 Task: Create a due date automation trigger when advanced on, on the monday after a card is due add dates due in less than 1 days at 11:00 AM.
Action: Mouse moved to (925, 68)
Screenshot: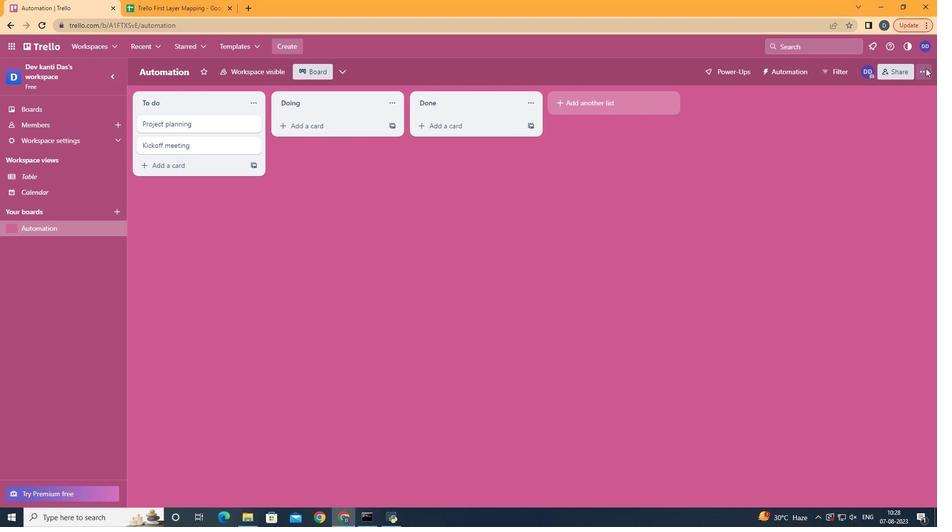 
Action: Mouse pressed left at (925, 68)
Screenshot: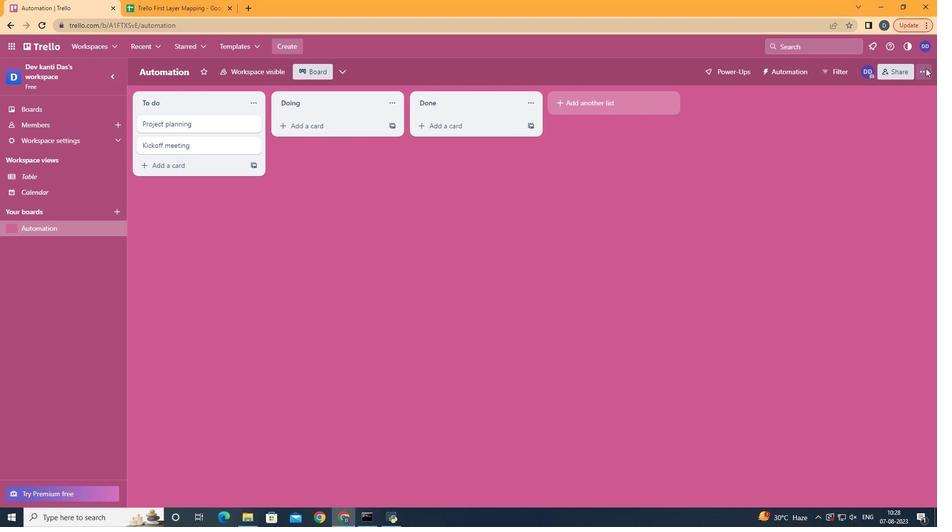 
Action: Mouse moved to (878, 202)
Screenshot: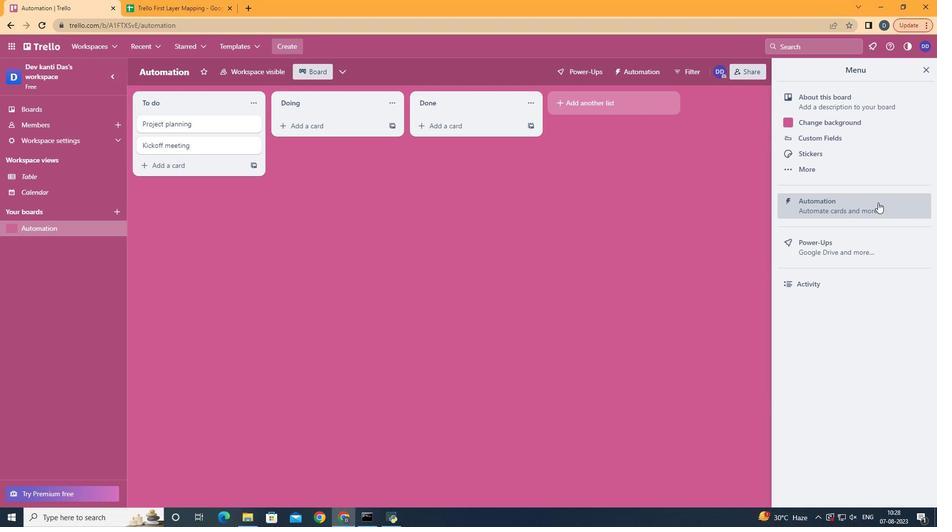 
Action: Mouse pressed left at (878, 202)
Screenshot: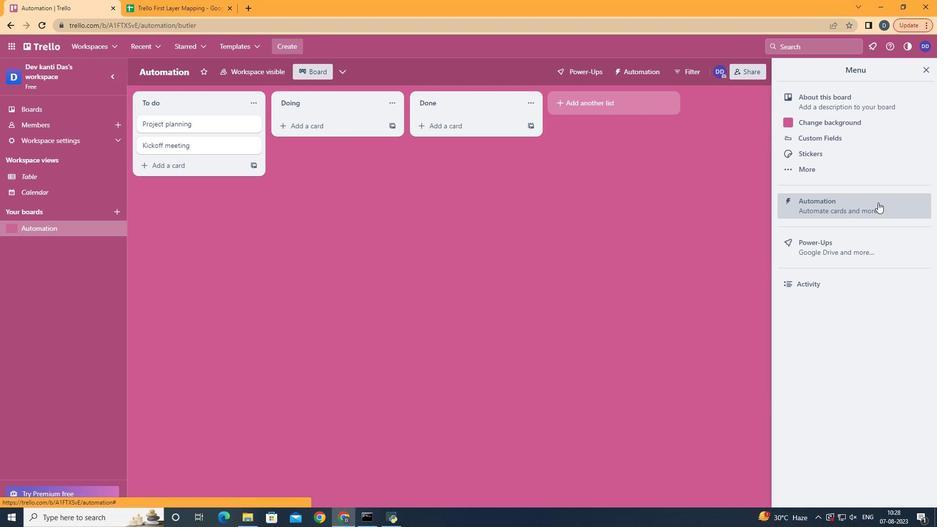 
Action: Mouse moved to (180, 196)
Screenshot: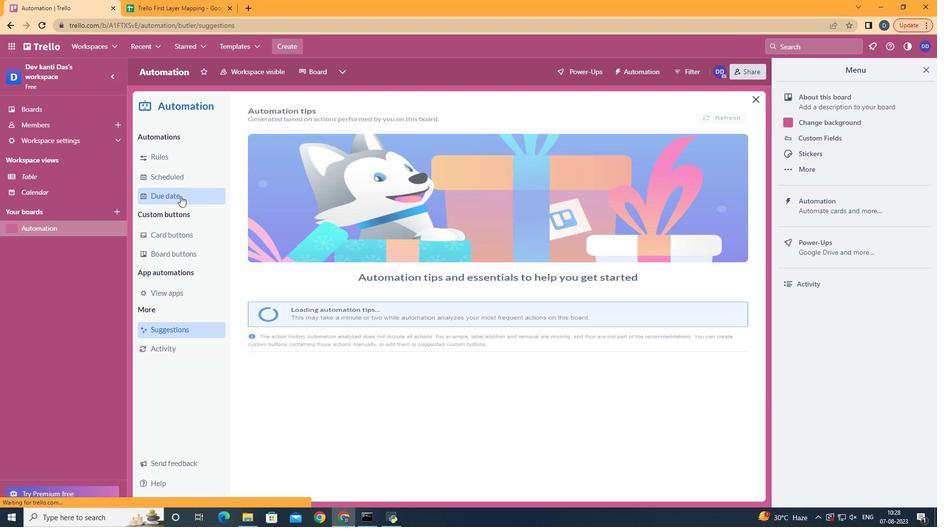 
Action: Mouse pressed left at (180, 196)
Screenshot: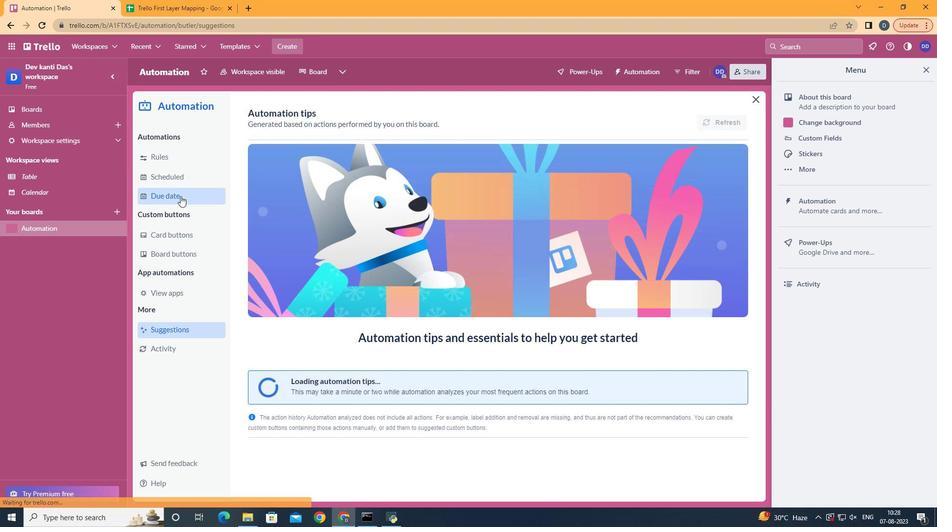 
Action: Mouse moved to (682, 119)
Screenshot: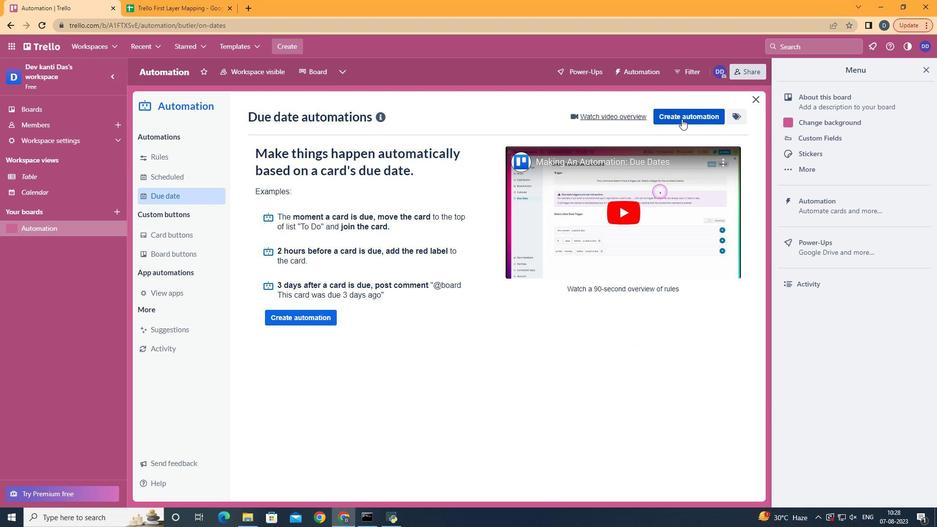
Action: Mouse pressed left at (682, 119)
Screenshot: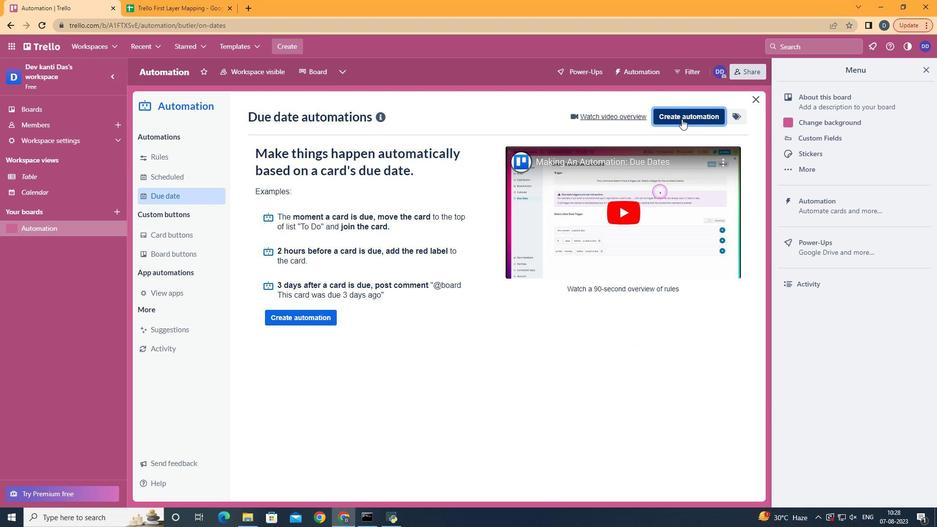 
Action: Mouse moved to (498, 206)
Screenshot: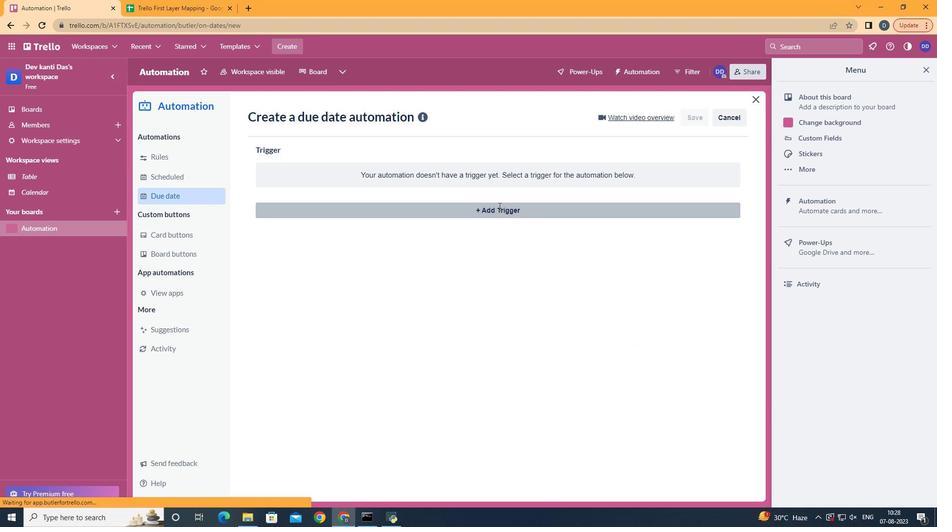
Action: Mouse pressed left at (498, 206)
Screenshot: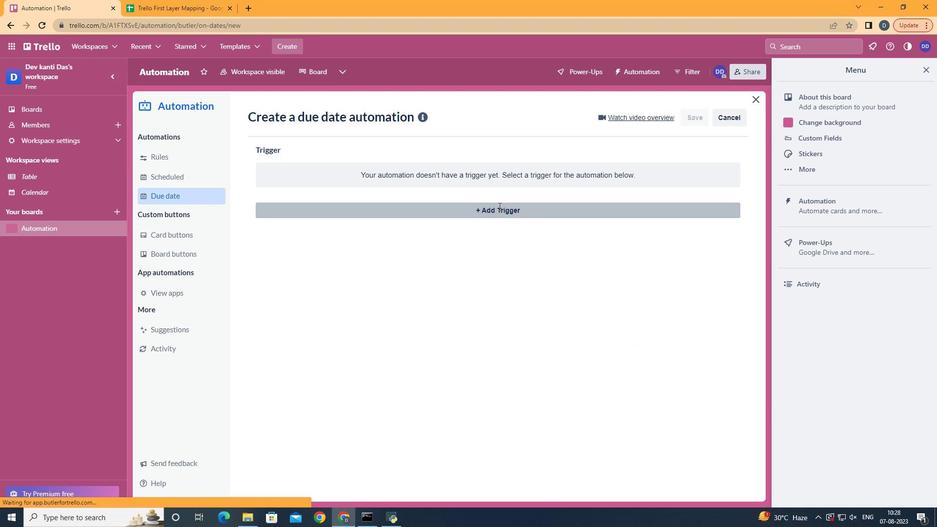 
Action: Mouse moved to (311, 250)
Screenshot: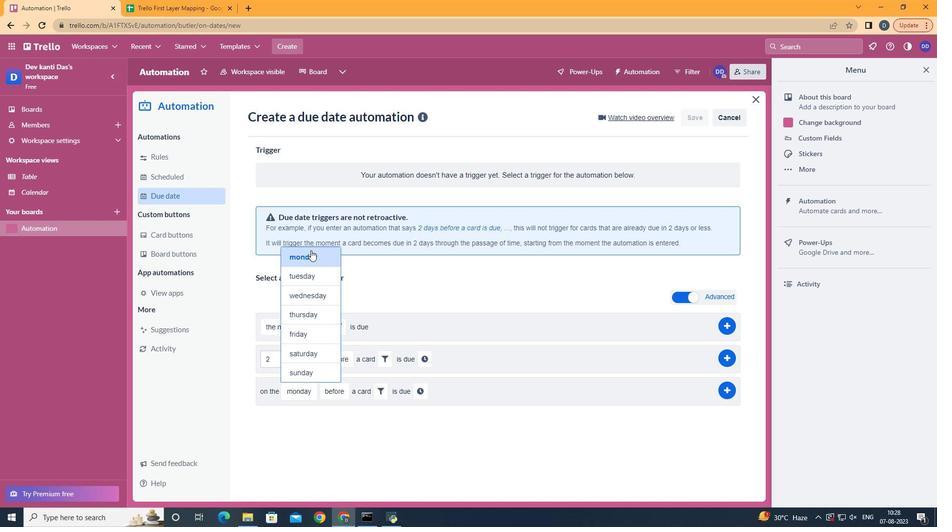 
Action: Mouse pressed left at (311, 250)
Screenshot: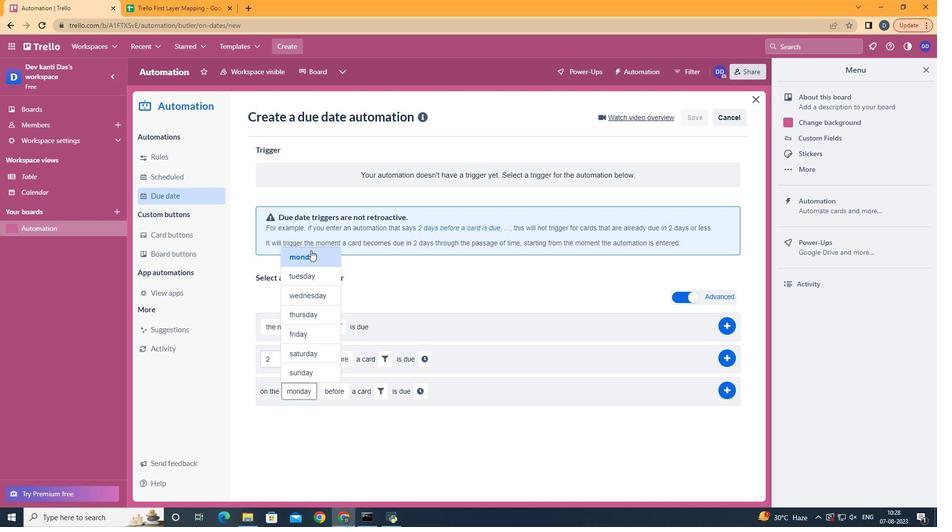 
Action: Mouse moved to (343, 427)
Screenshot: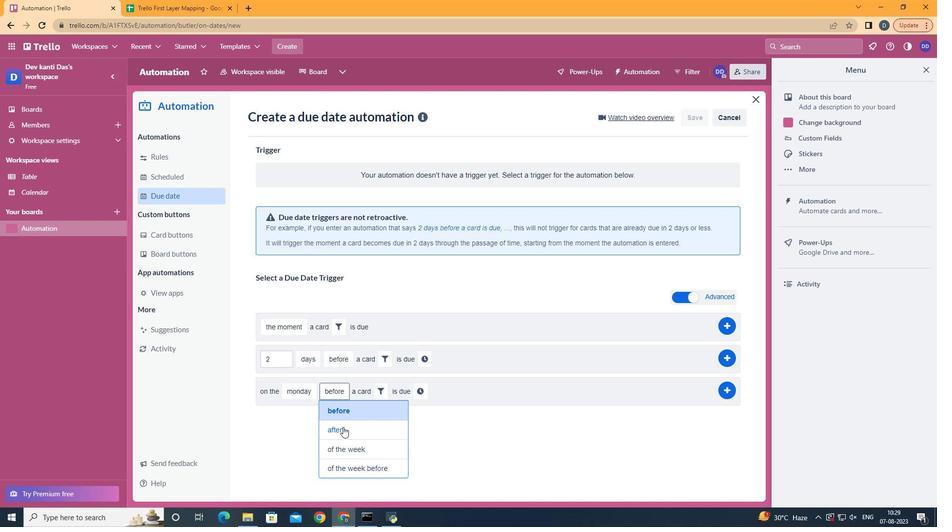 
Action: Mouse pressed left at (343, 427)
Screenshot: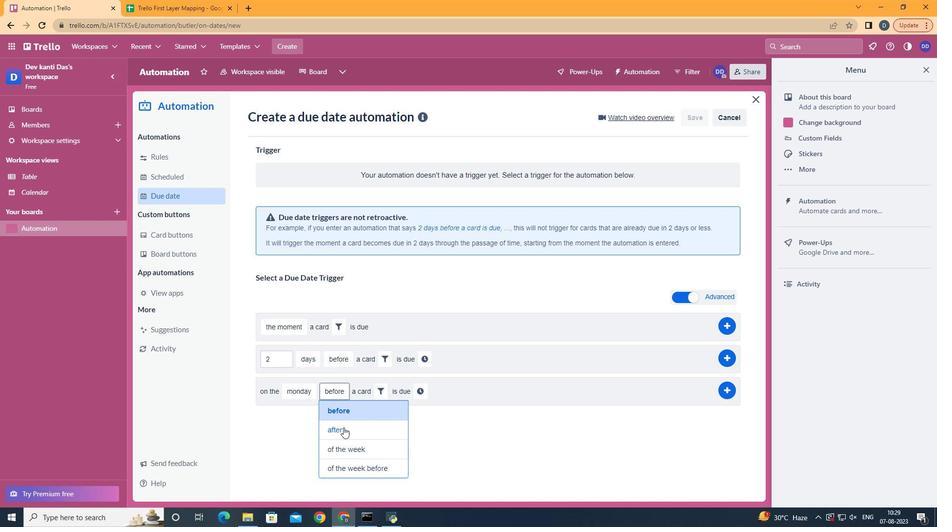 
Action: Mouse moved to (380, 392)
Screenshot: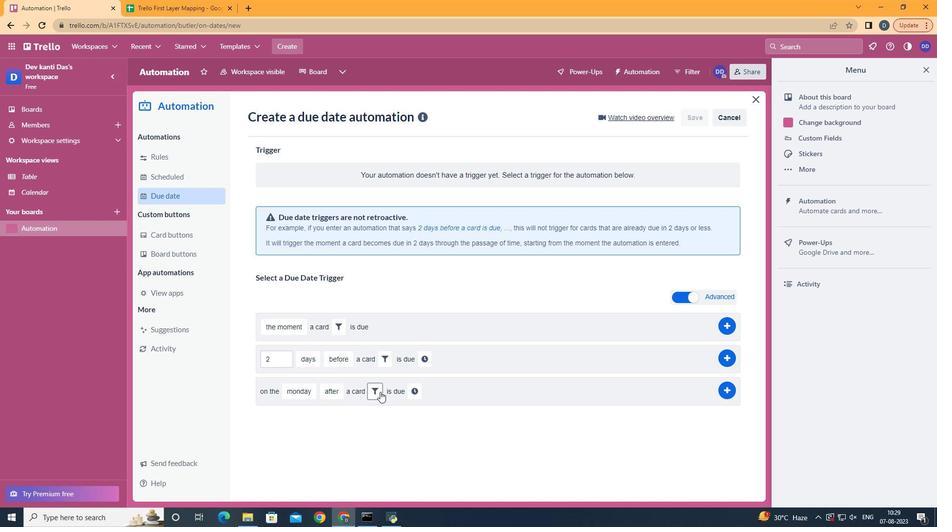
Action: Mouse pressed left at (380, 392)
Screenshot: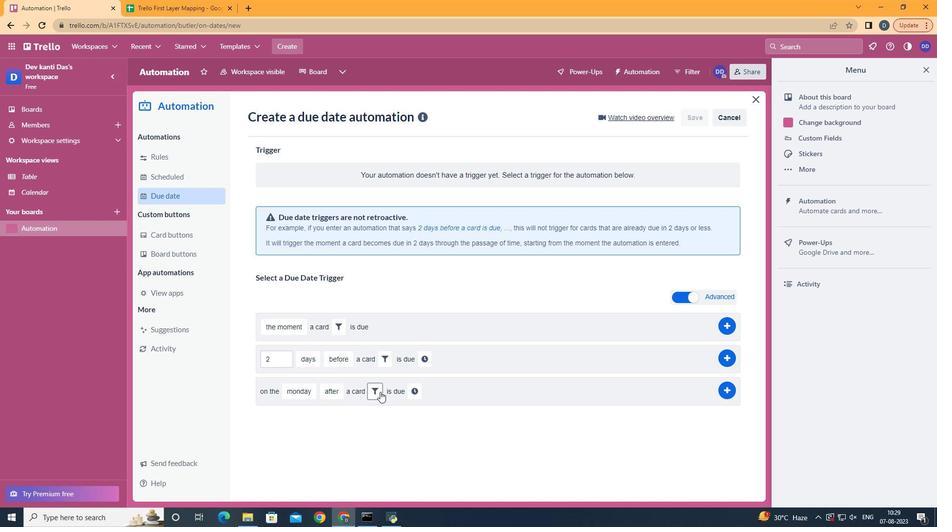 
Action: Mouse moved to (419, 422)
Screenshot: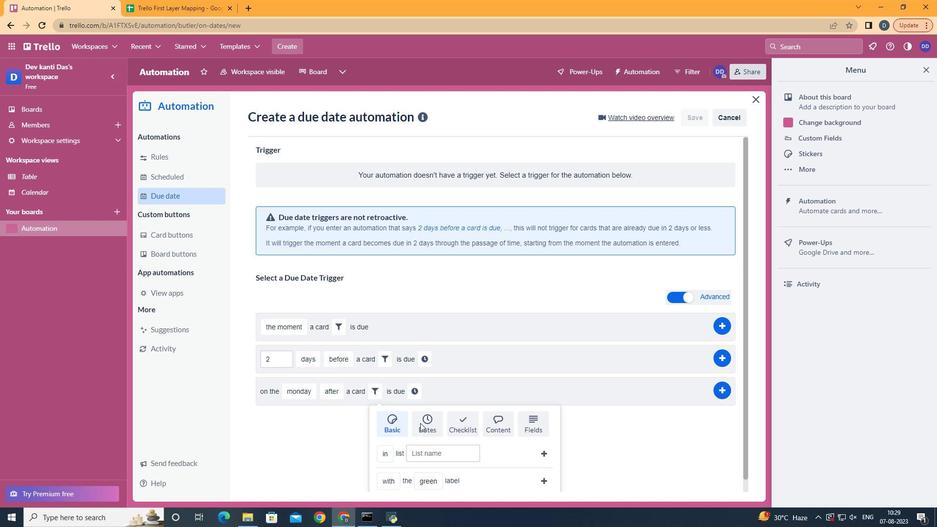 
Action: Mouse pressed left at (419, 422)
Screenshot: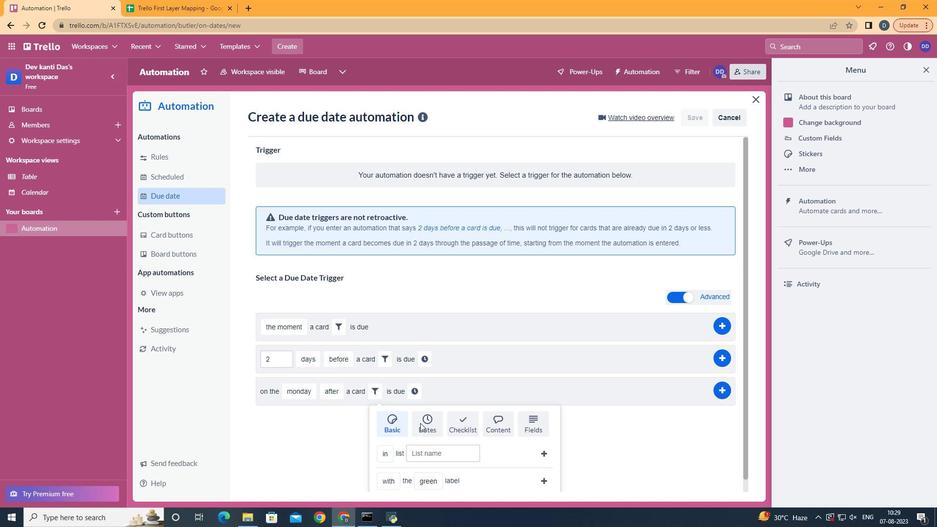 
Action: Mouse moved to (420, 423)
Screenshot: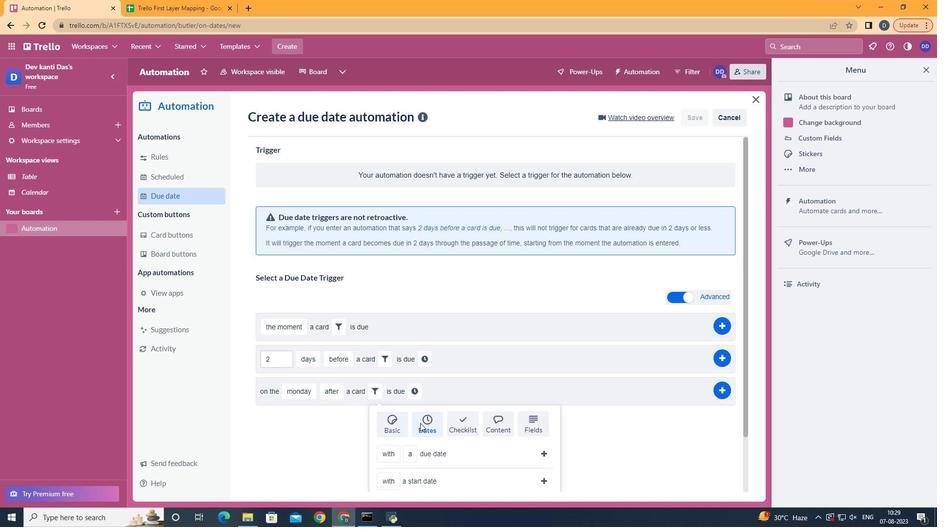 
Action: Mouse scrolled (420, 422) with delta (0, 0)
Screenshot: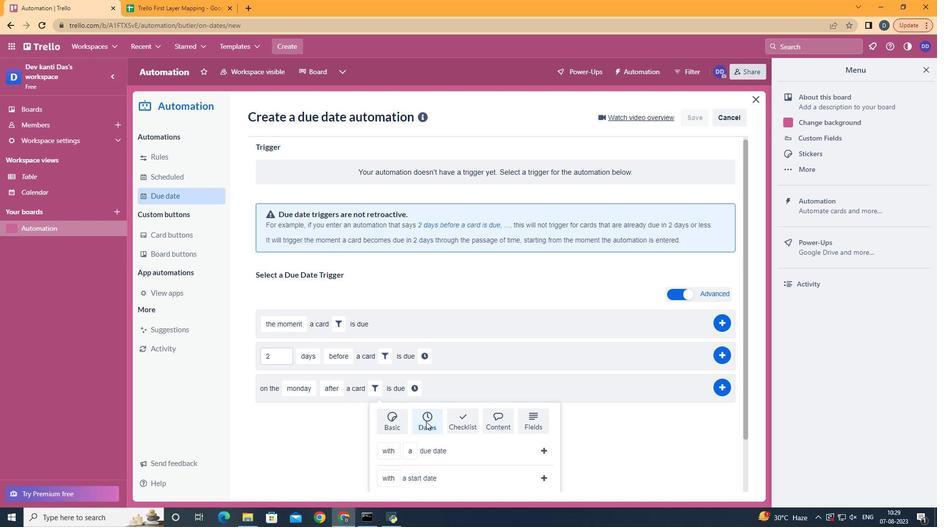 
Action: Mouse scrolled (420, 422) with delta (0, 0)
Screenshot: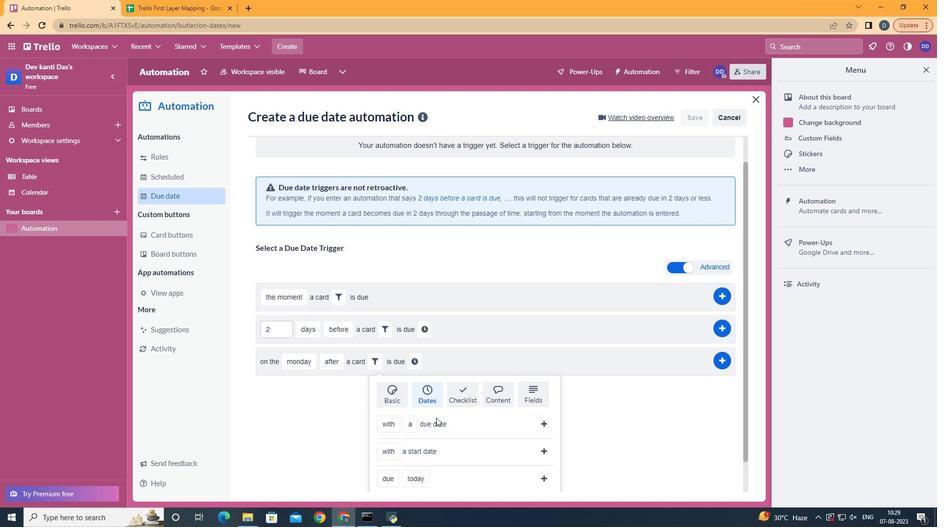 
Action: Mouse scrolled (420, 422) with delta (0, 0)
Screenshot: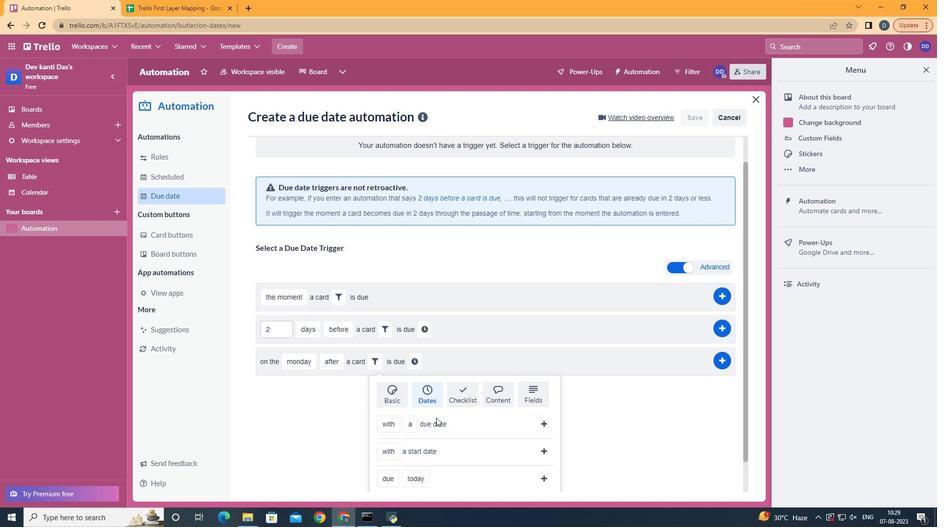 
Action: Mouse scrolled (420, 422) with delta (0, 0)
Screenshot: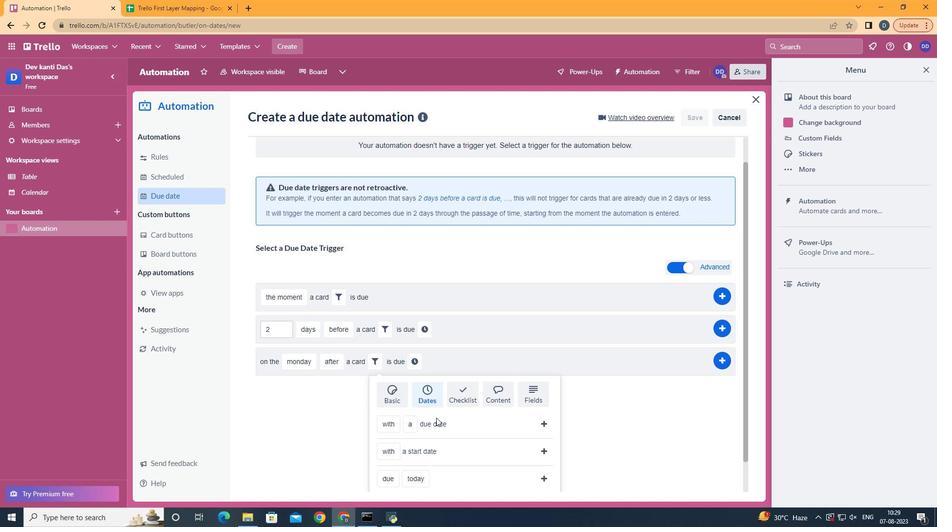 
Action: Mouse moved to (426, 421)
Screenshot: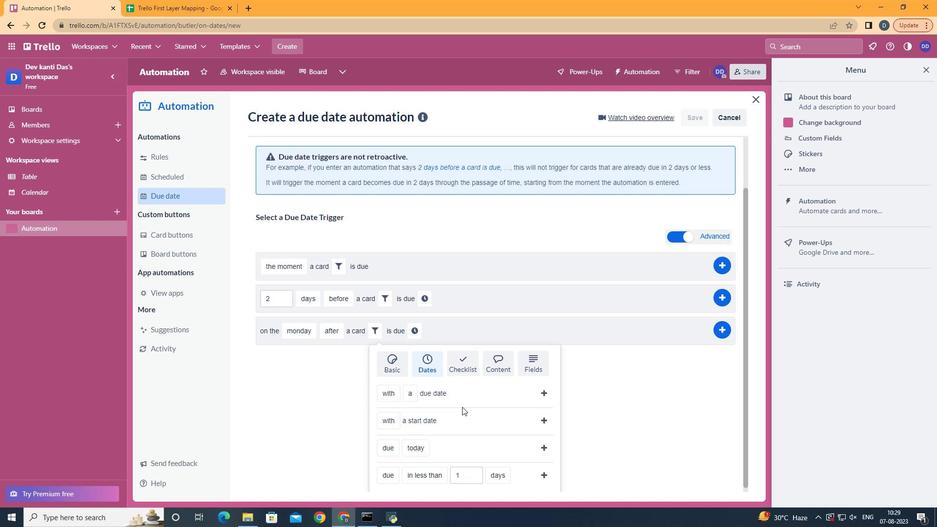
Action: Mouse scrolled (426, 421) with delta (0, 0)
Screenshot: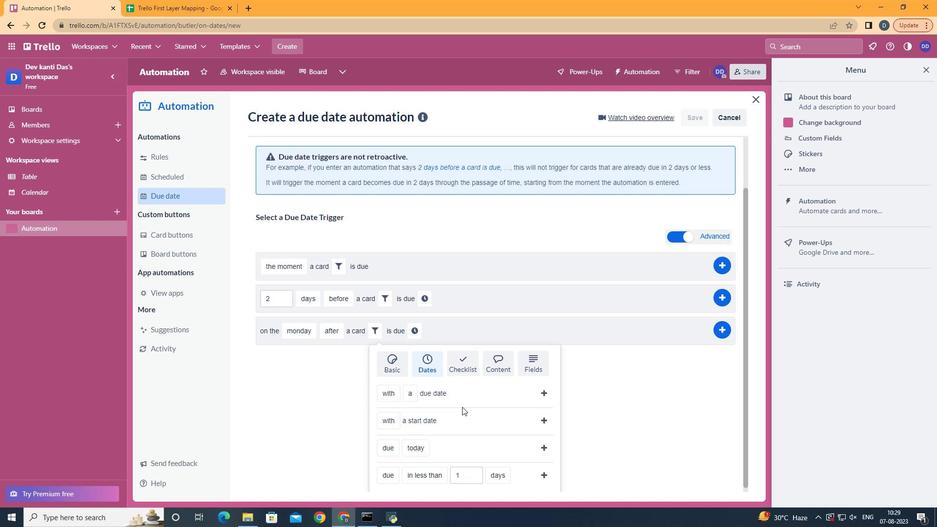 
Action: Mouse moved to (396, 427)
Screenshot: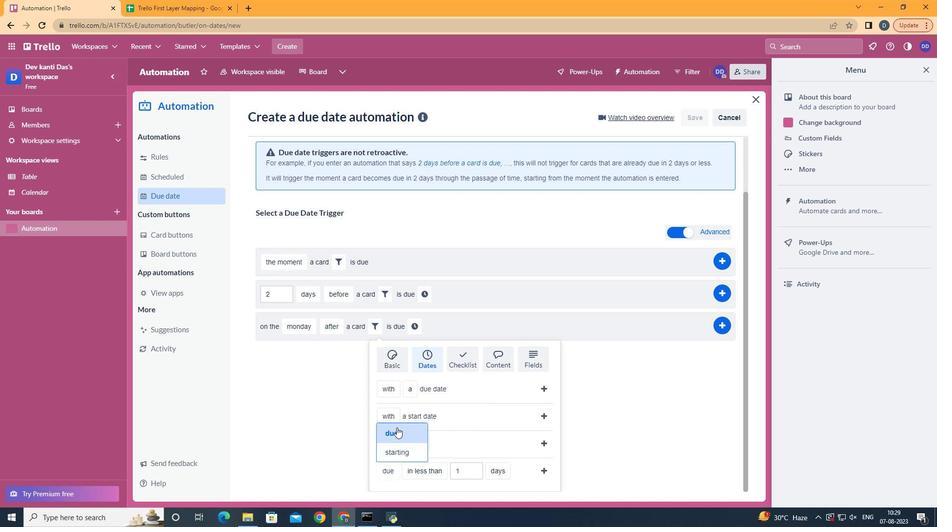 
Action: Mouse pressed left at (396, 427)
Screenshot: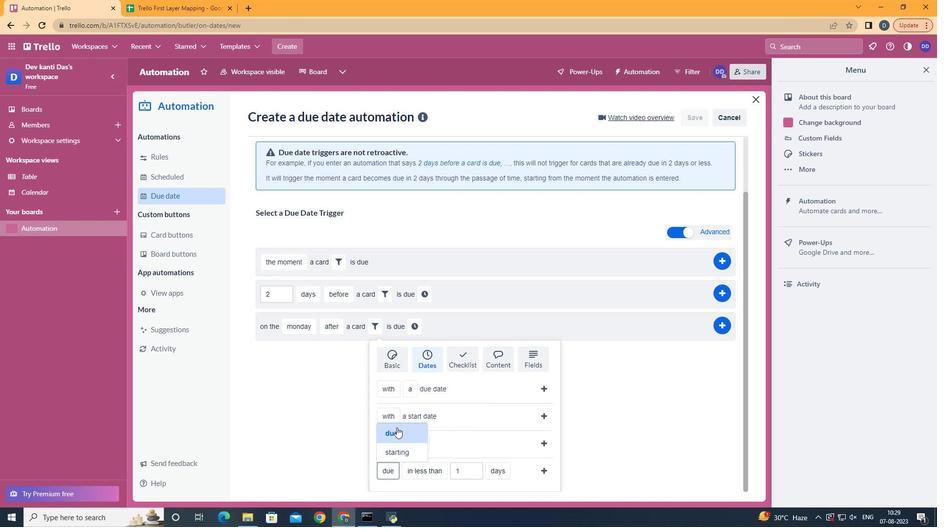 
Action: Mouse moved to (440, 386)
Screenshot: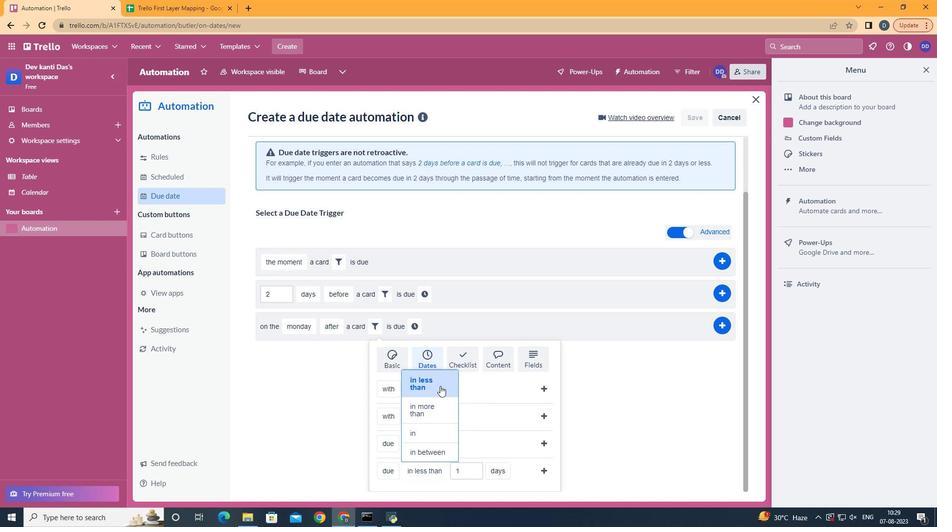 
Action: Mouse pressed left at (440, 386)
Screenshot: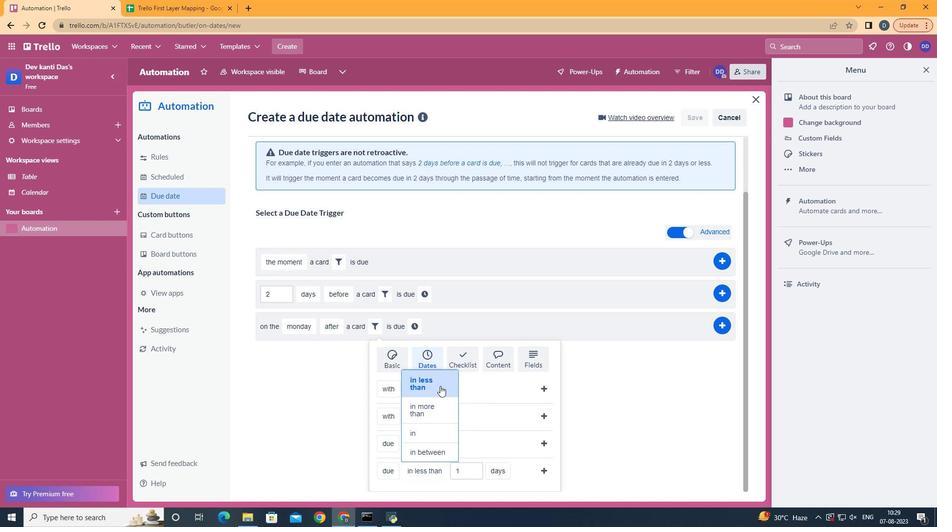 
Action: Mouse moved to (515, 430)
Screenshot: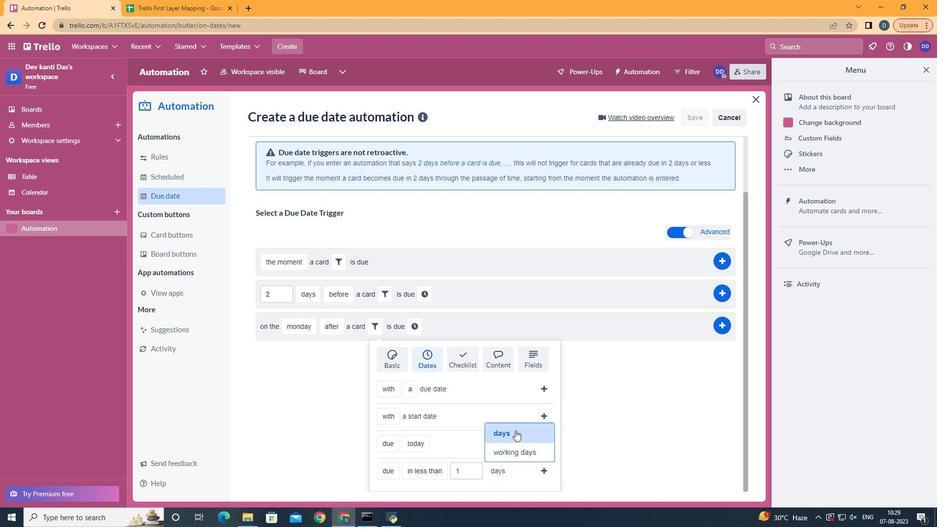 
Action: Mouse pressed left at (515, 430)
Screenshot: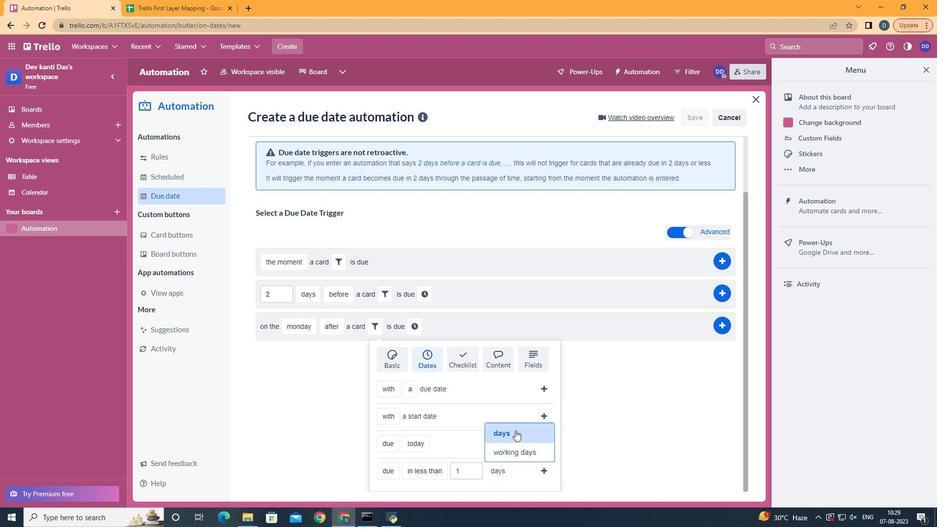 
Action: Mouse moved to (540, 469)
Screenshot: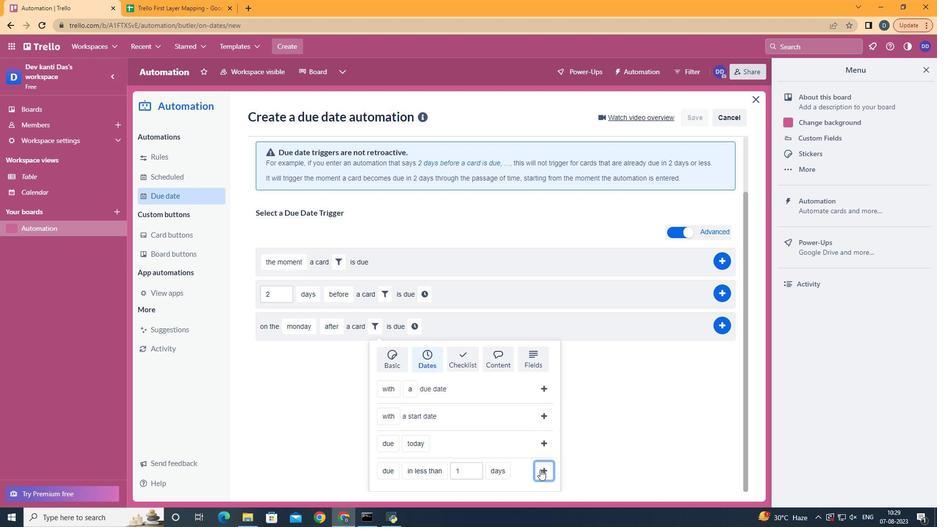 
Action: Mouse pressed left at (540, 469)
Screenshot: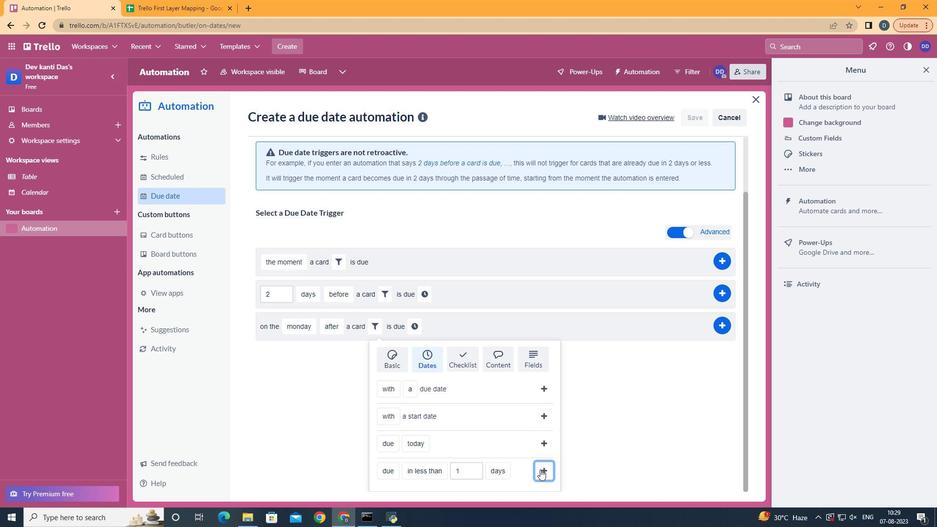 
Action: Mouse moved to (509, 397)
Screenshot: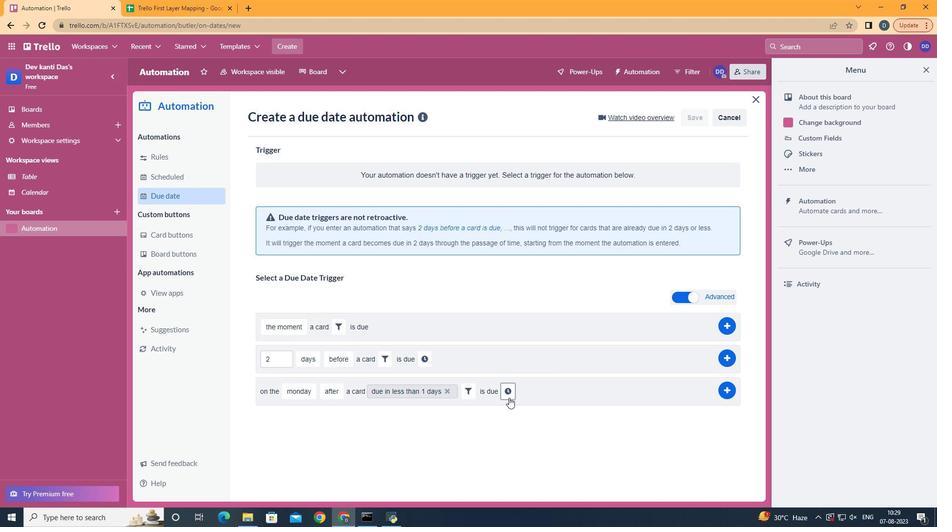 
Action: Mouse pressed left at (509, 397)
Screenshot: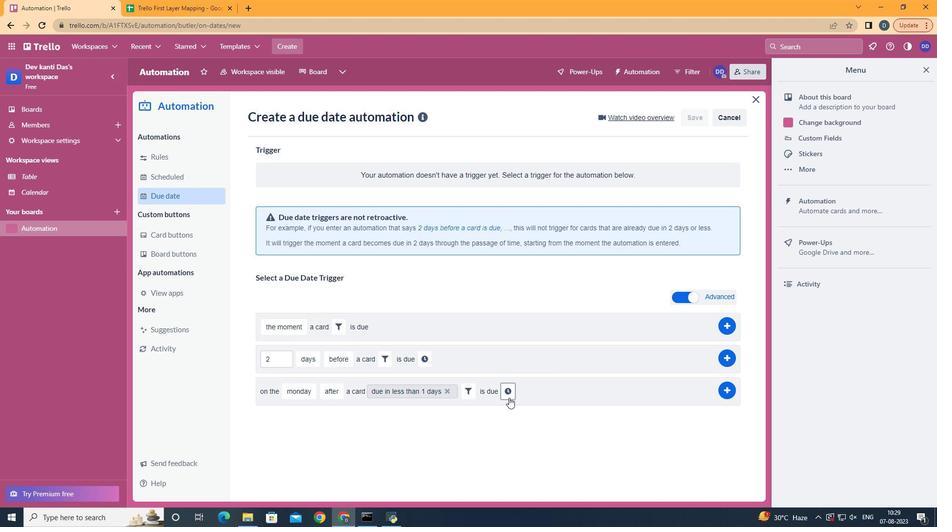 
Action: Mouse moved to (539, 397)
Screenshot: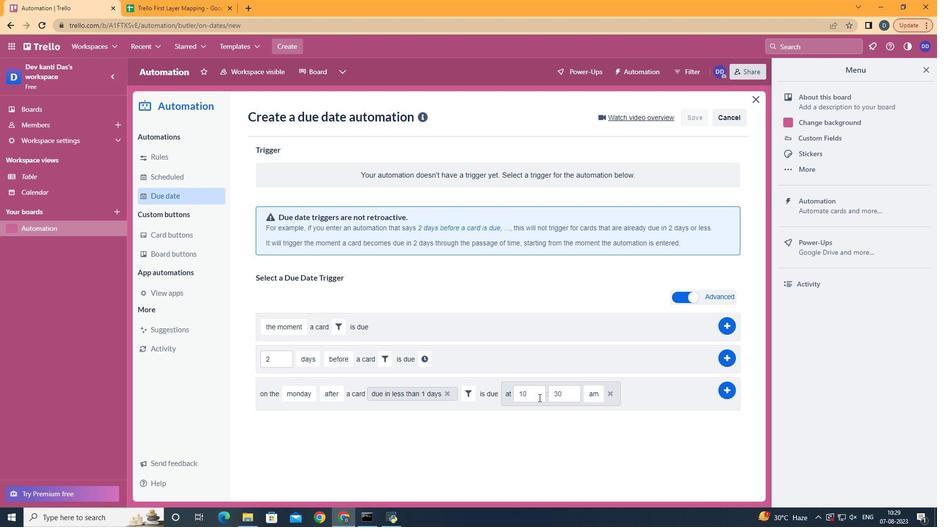 
Action: Mouse pressed left at (539, 397)
Screenshot: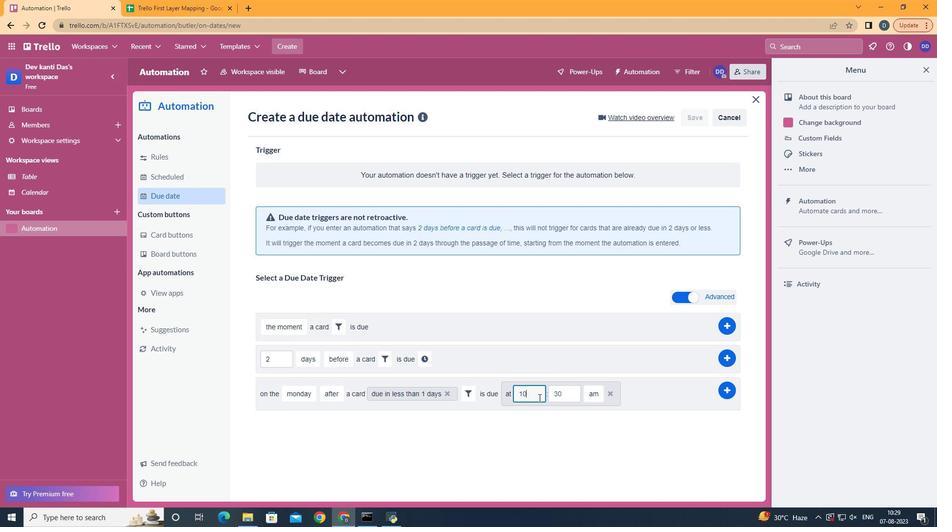 
Action: Mouse moved to (534, 393)
Screenshot: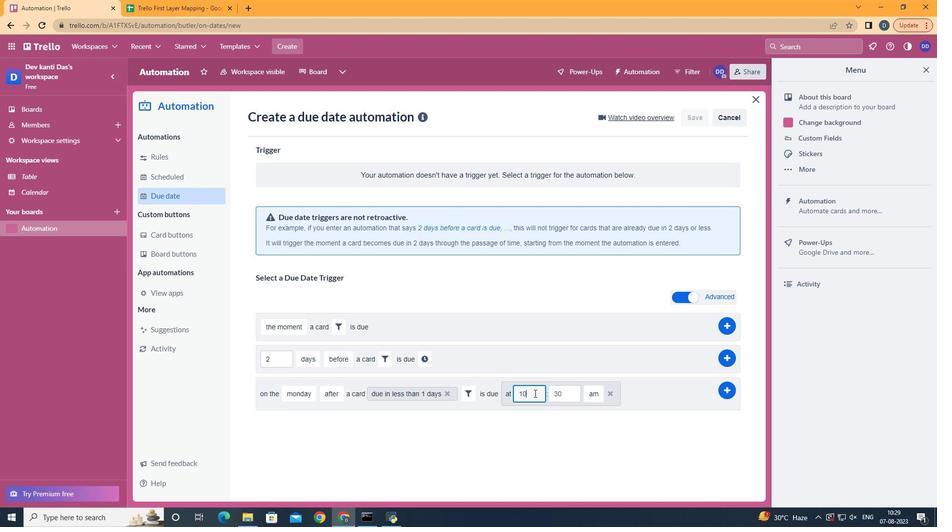 
Action: Key pressed <Key.backspace>1
Screenshot: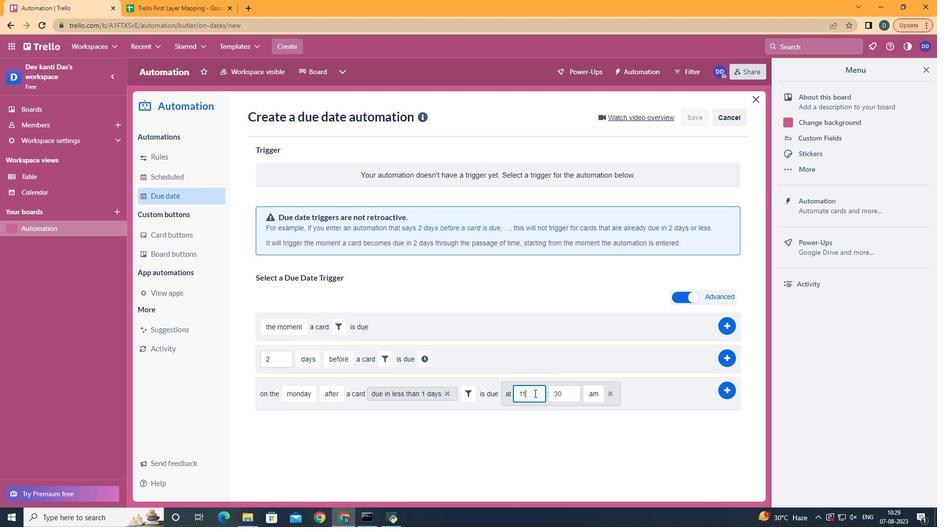 
Action: Mouse moved to (574, 397)
Screenshot: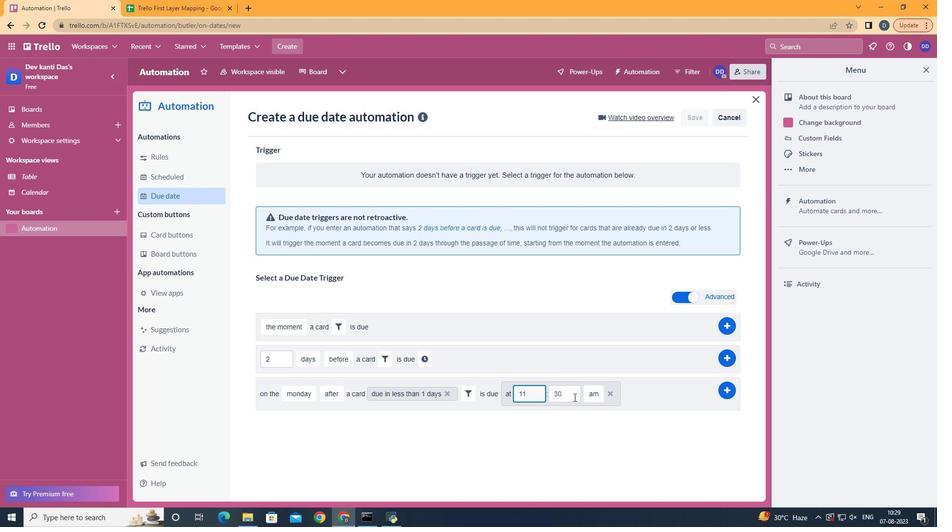 
Action: Mouse pressed left at (574, 397)
Screenshot: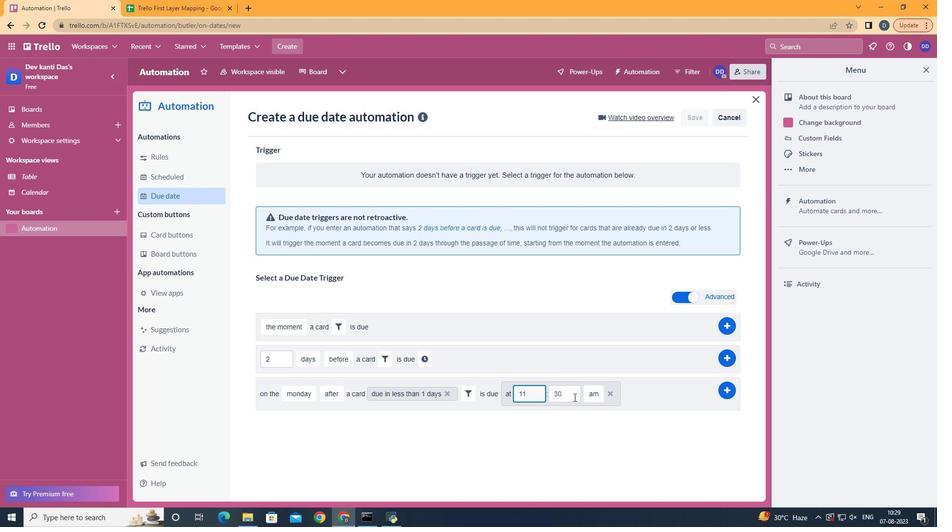 
Action: Mouse moved to (569, 399)
Screenshot: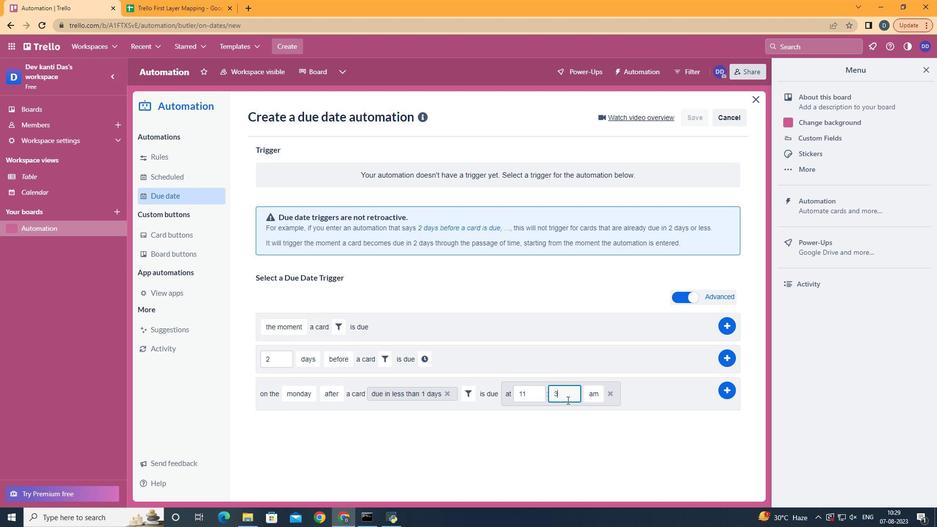 
Action: Key pressed <Key.backspace>
Screenshot: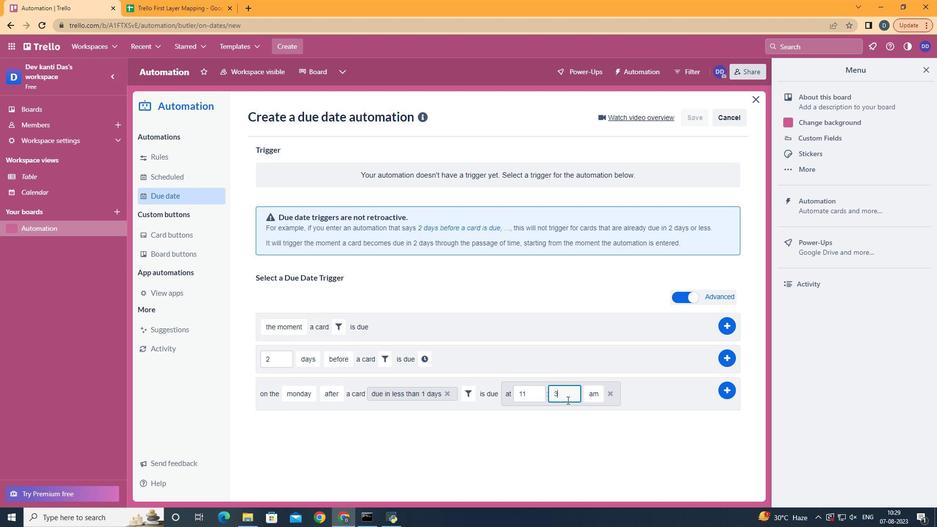 
Action: Mouse moved to (567, 400)
Screenshot: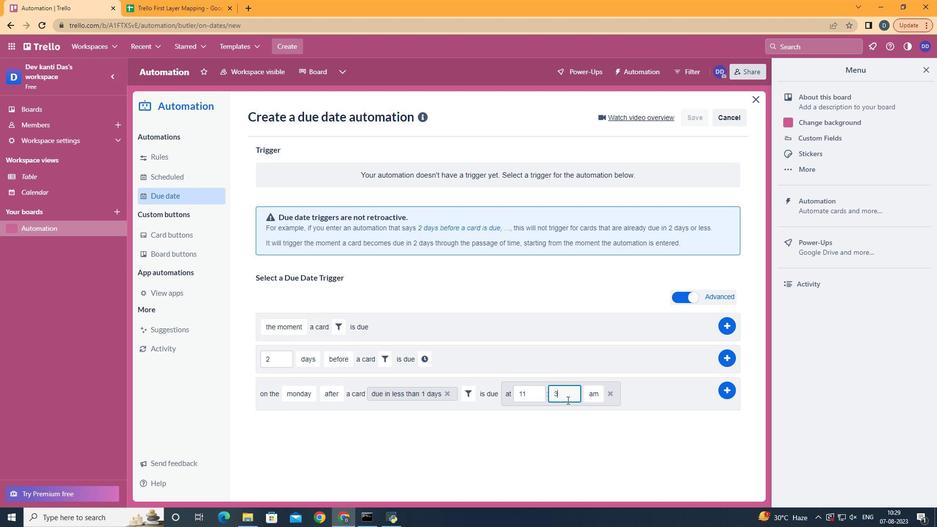 
Action: Key pressed <Key.backspace>00
Screenshot: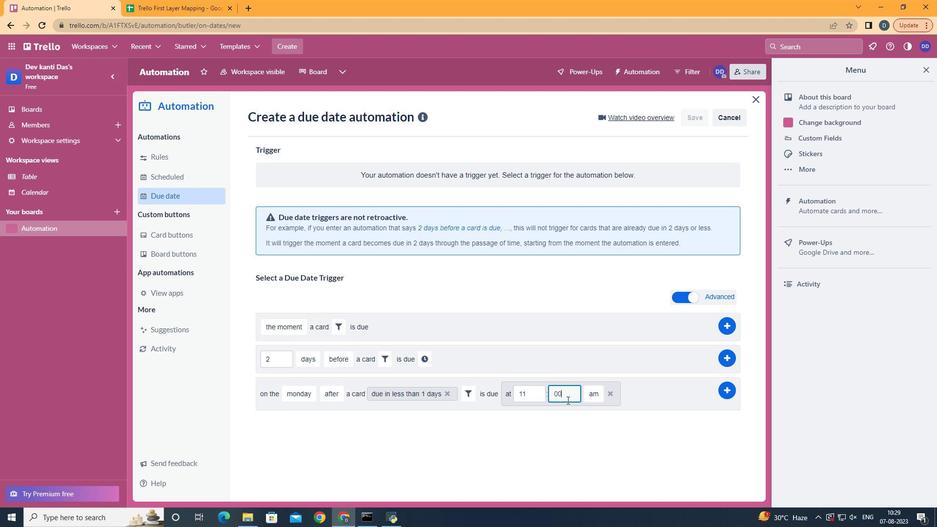 
Action: Mouse moved to (730, 393)
Screenshot: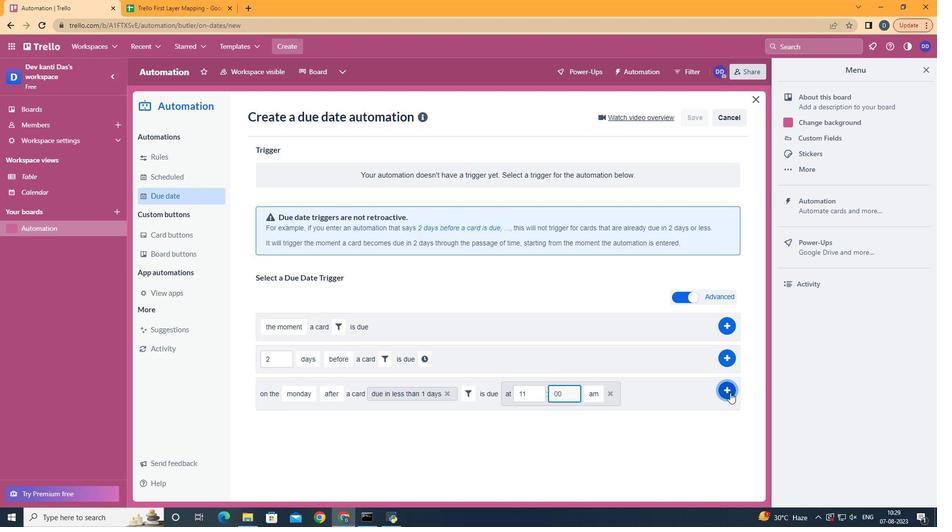 
Action: Mouse pressed left at (730, 393)
Screenshot: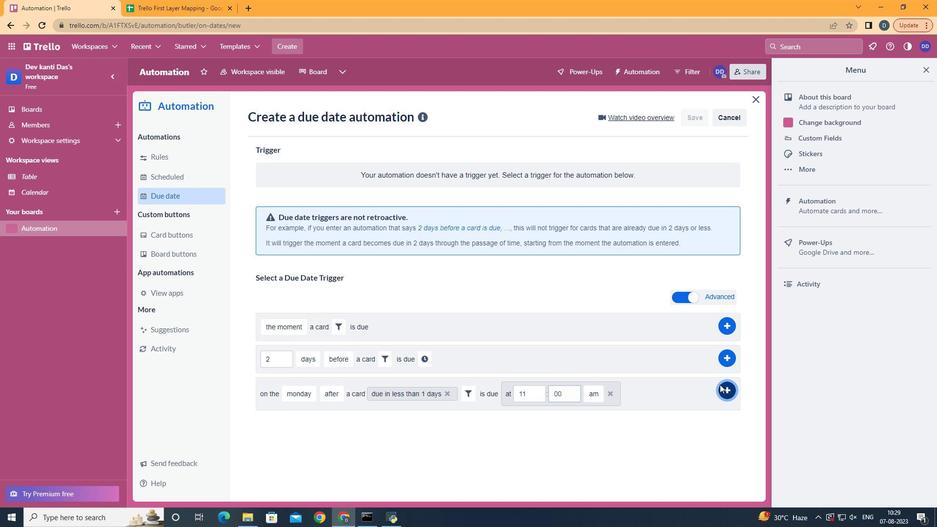 
Action: Mouse moved to (439, 185)
Screenshot: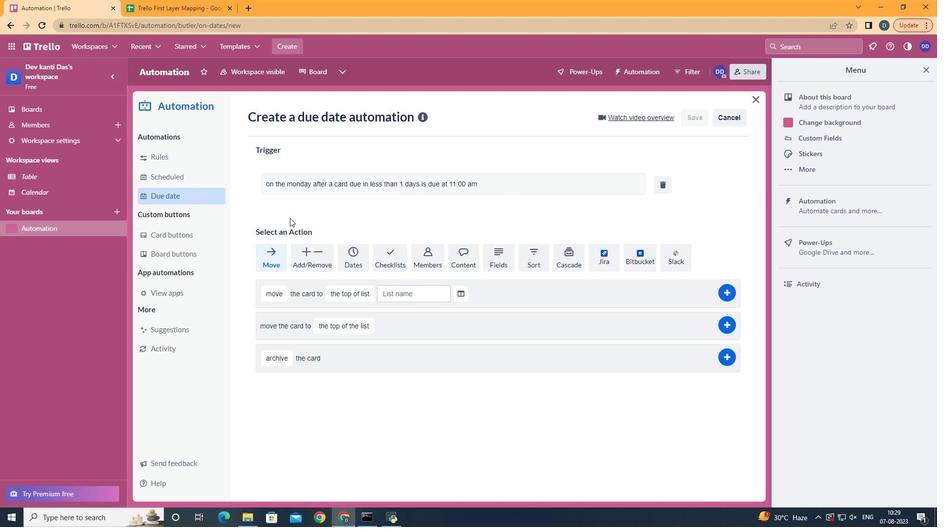 
